Task: Set the Modulation / Constellation for Cable and satellite reception parameters to 256-QAM.
Action: Mouse moved to (110, 14)
Screenshot: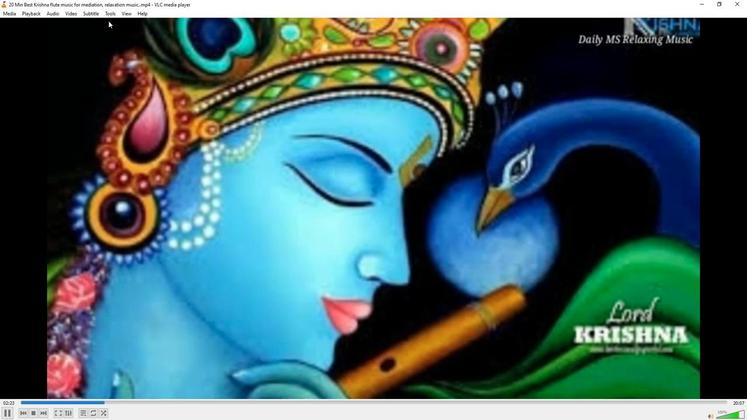 
Action: Mouse pressed left at (110, 14)
Screenshot: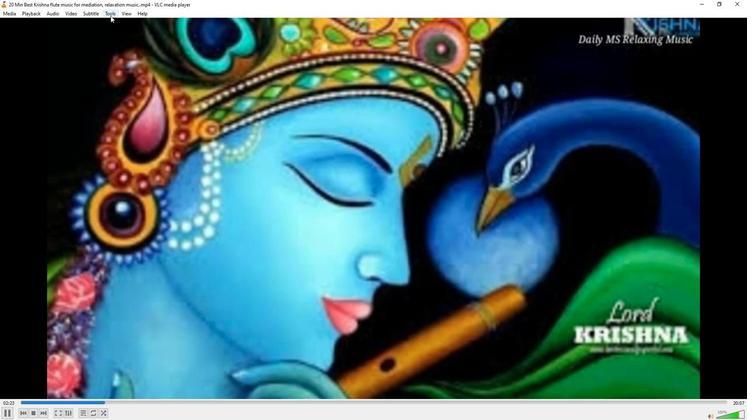 
Action: Mouse moved to (121, 103)
Screenshot: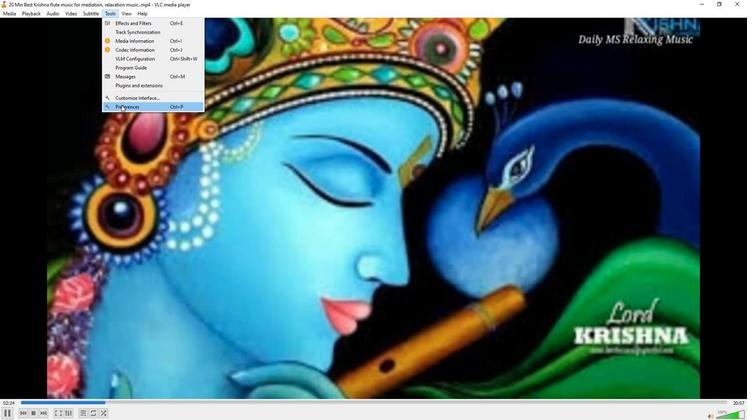 
Action: Mouse pressed left at (121, 103)
Screenshot: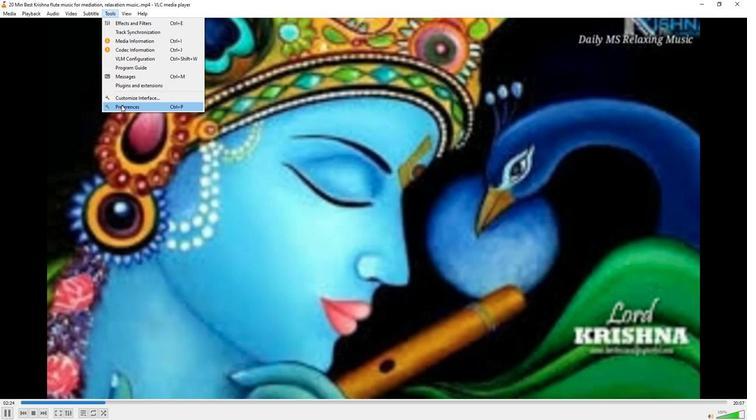 
Action: Mouse moved to (245, 342)
Screenshot: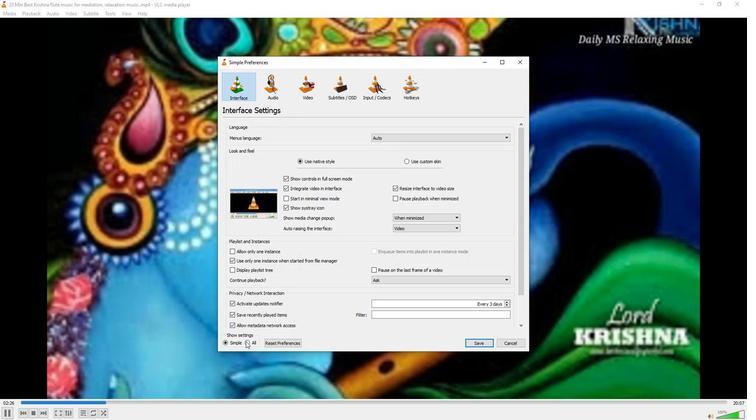 
Action: Mouse pressed left at (245, 342)
Screenshot: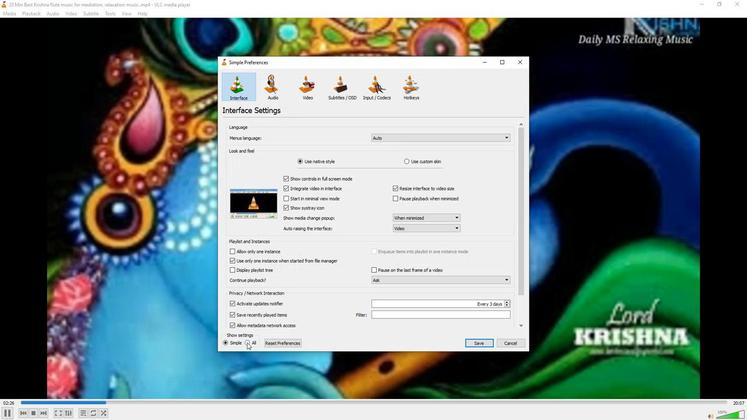 
Action: Mouse moved to (234, 212)
Screenshot: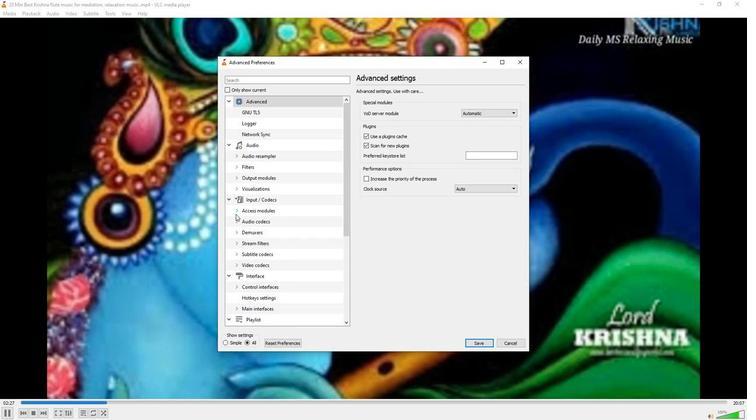 
Action: Mouse pressed left at (234, 212)
Screenshot: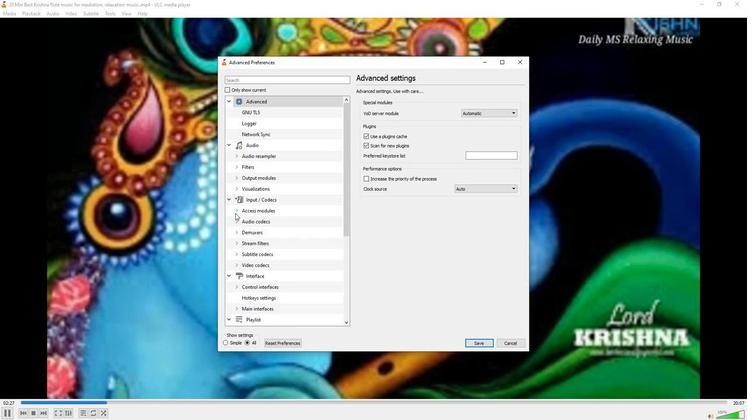 
Action: Mouse moved to (249, 272)
Screenshot: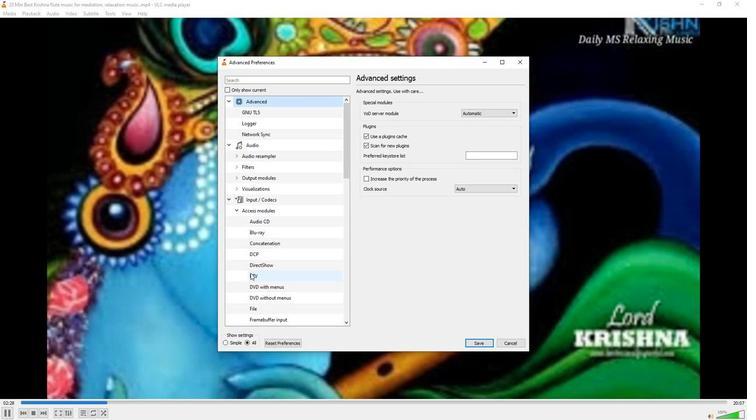 
Action: Mouse pressed left at (249, 272)
Screenshot: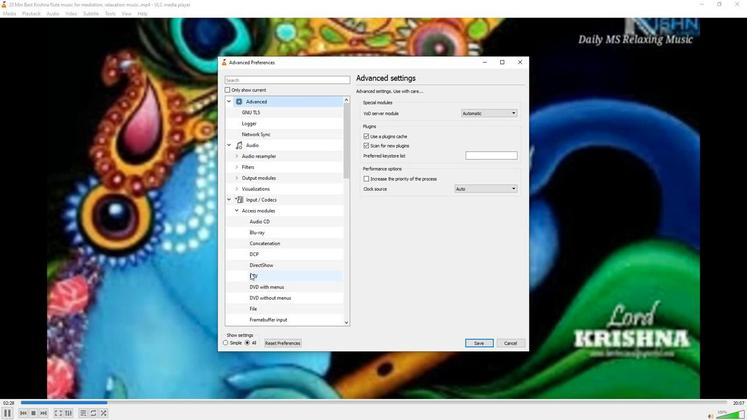 
Action: Mouse moved to (427, 258)
Screenshot: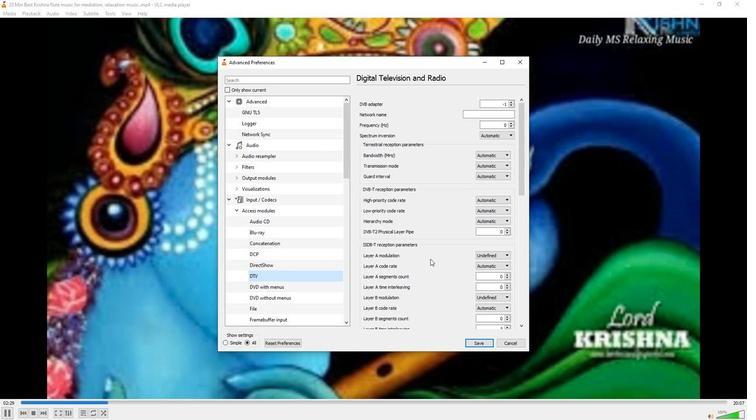 
Action: Mouse scrolled (427, 258) with delta (0, 0)
Screenshot: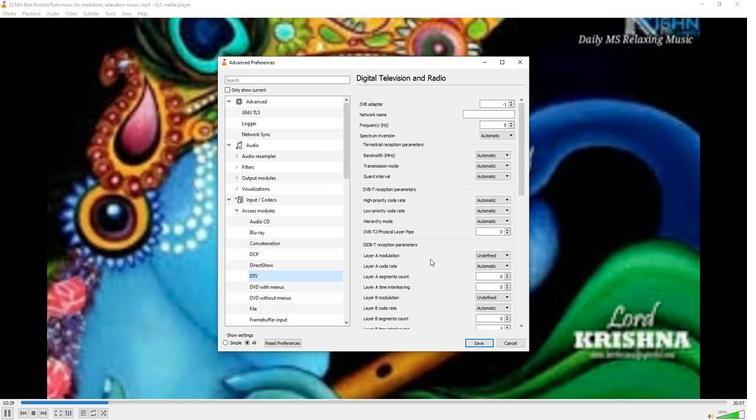 
Action: Mouse scrolled (427, 258) with delta (0, 0)
Screenshot: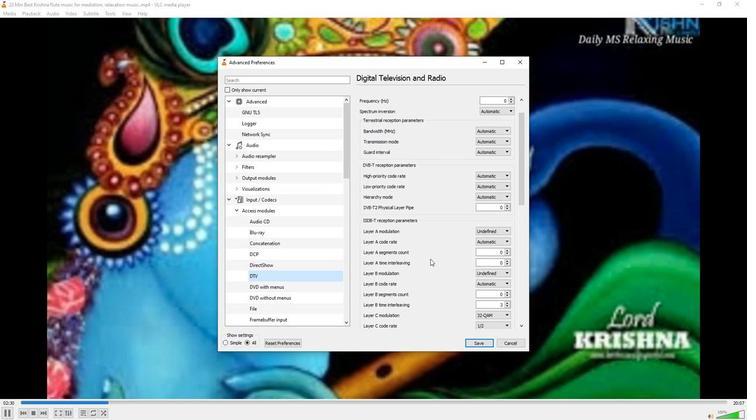
Action: Mouse scrolled (427, 258) with delta (0, 0)
Screenshot: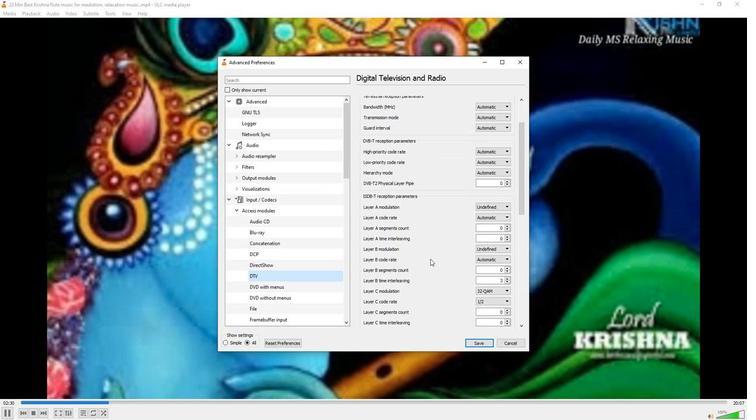 
Action: Mouse scrolled (427, 258) with delta (0, 0)
Screenshot: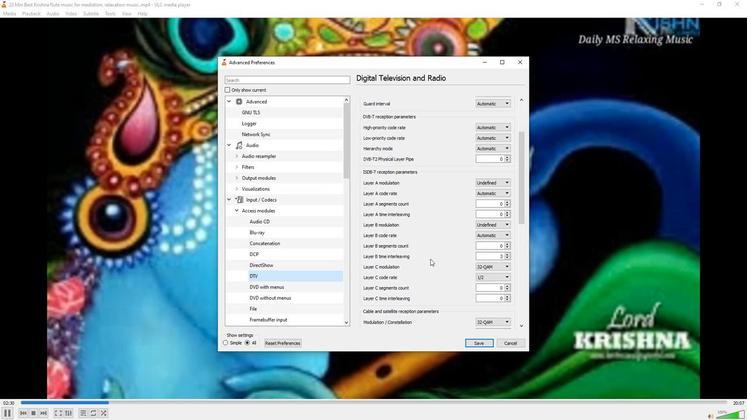 
Action: Mouse scrolled (427, 258) with delta (0, 0)
Screenshot: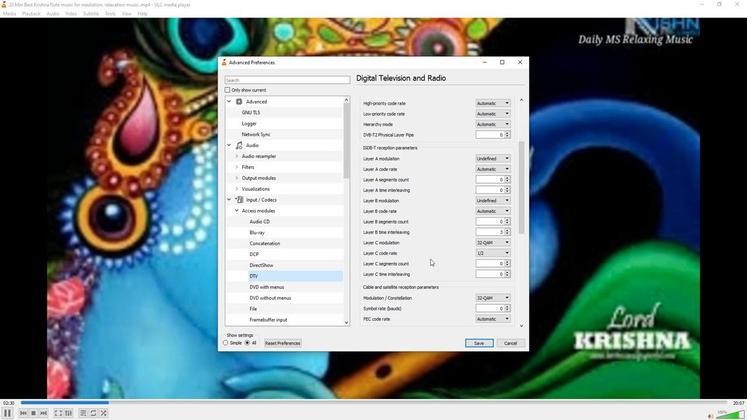 
Action: Mouse moved to (485, 275)
Screenshot: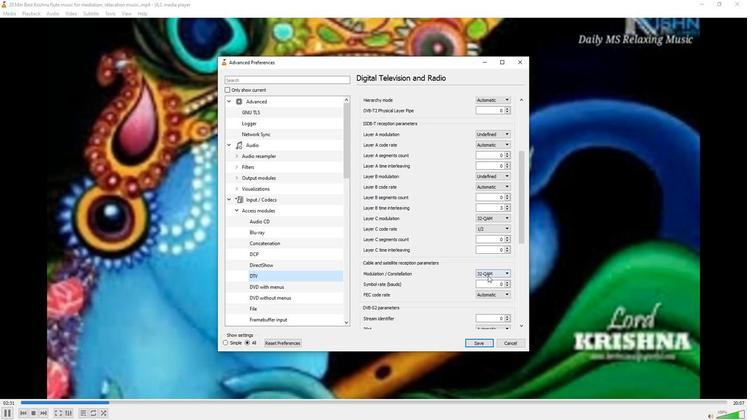 
Action: Mouse pressed left at (485, 275)
Screenshot: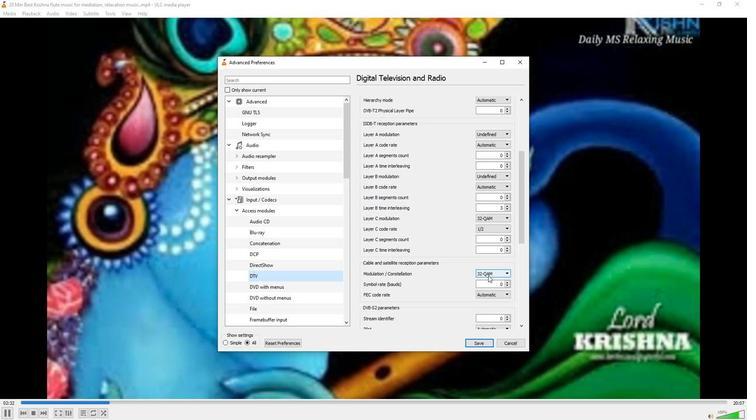 
Action: Mouse moved to (481, 310)
Screenshot: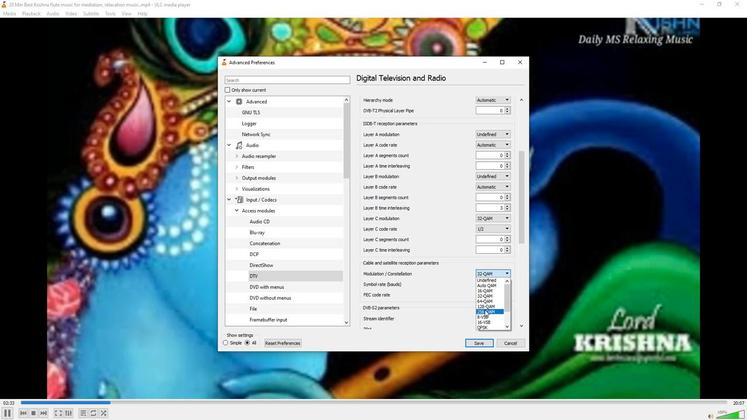 
Action: Mouse pressed left at (481, 310)
Screenshot: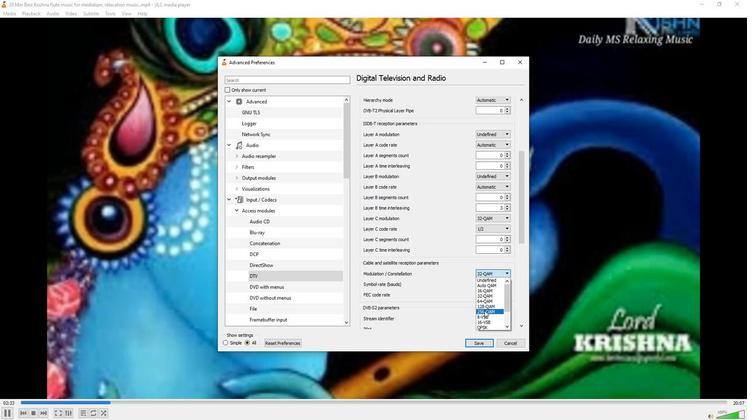 
Action: Mouse moved to (411, 298)
Screenshot: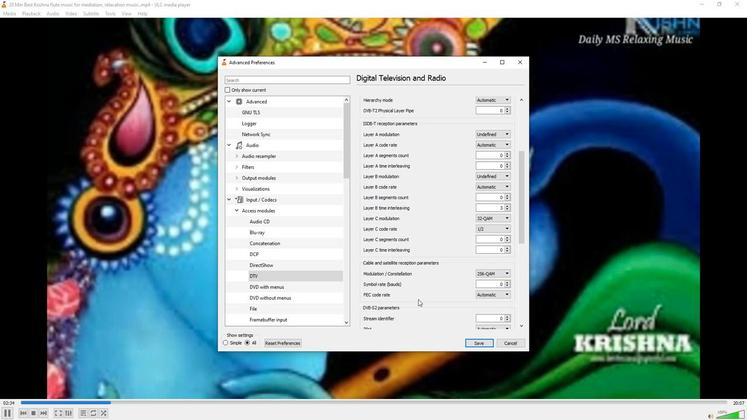 
